 Task: Add Organic Valley Organic Sliced White American Cheese to the cart.
Action: Mouse pressed left at (20, 85)
Screenshot: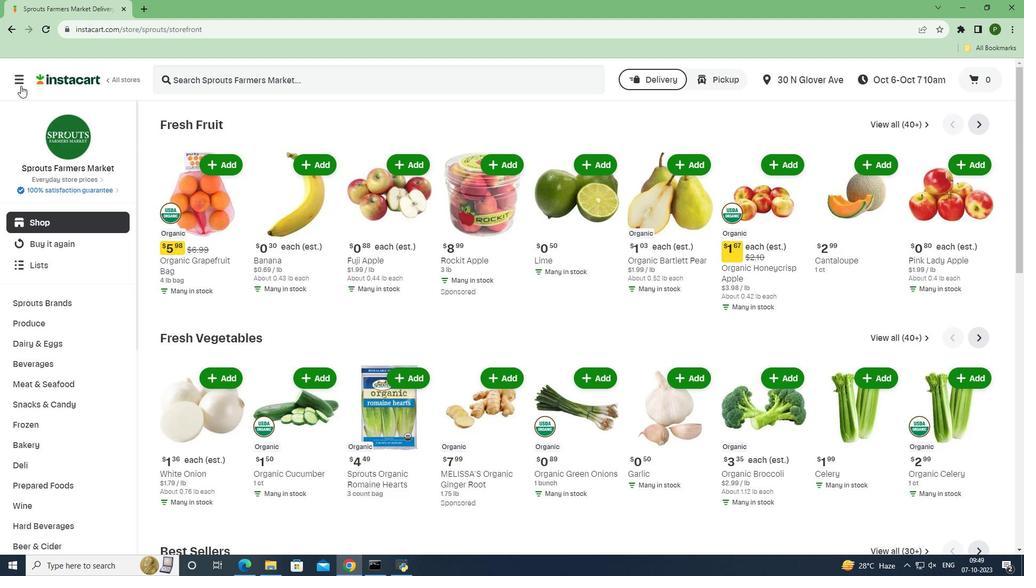 
Action: Mouse moved to (29, 279)
Screenshot: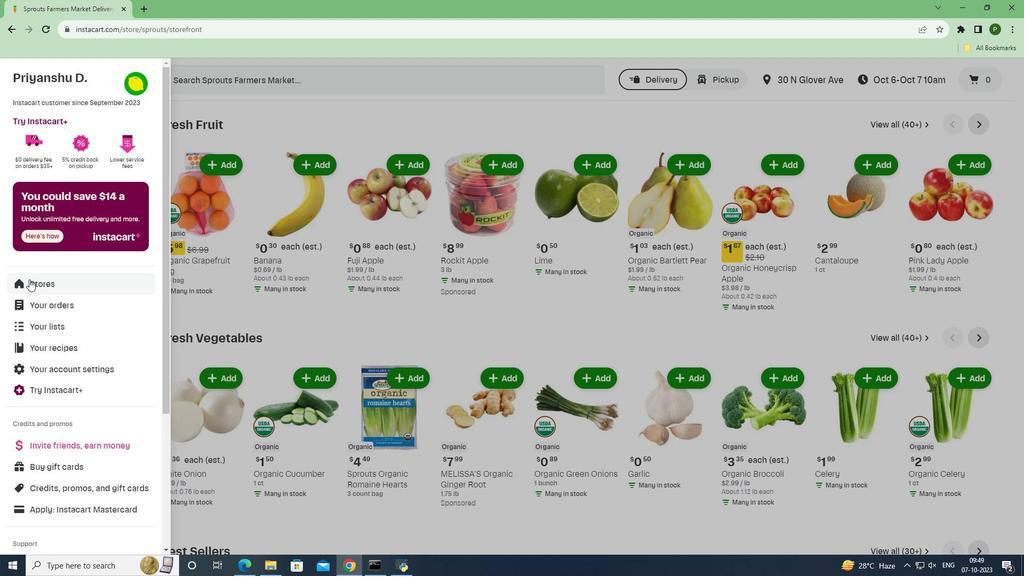 
Action: Mouse pressed left at (29, 279)
Screenshot: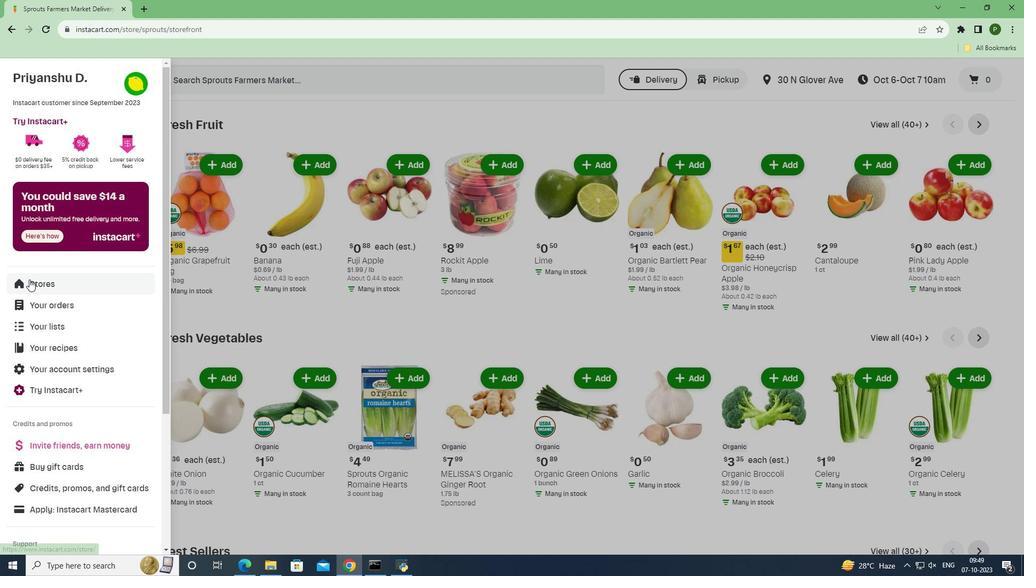 
Action: Mouse moved to (243, 123)
Screenshot: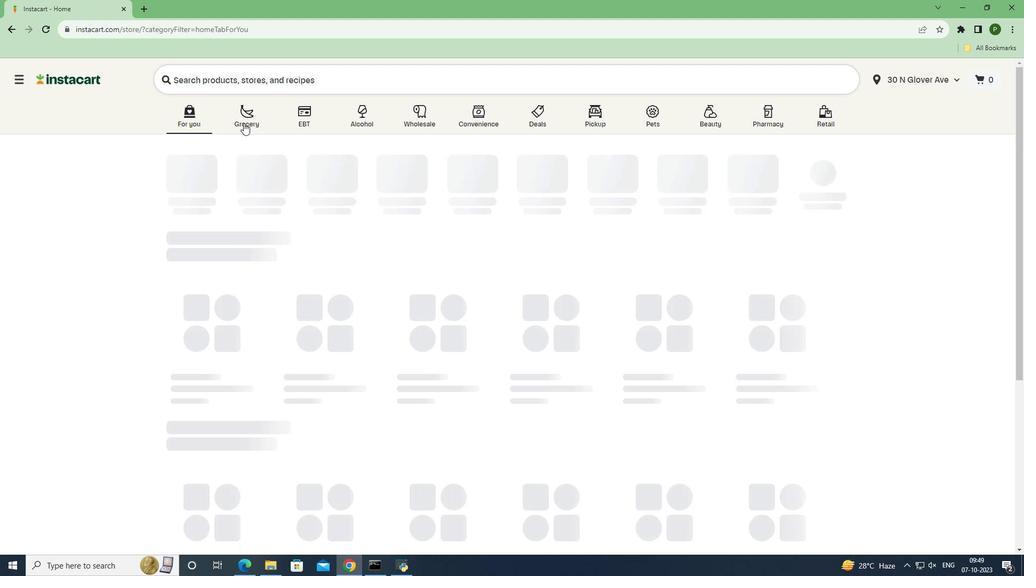 
Action: Mouse pressed left at (243, 123)
Screenshot: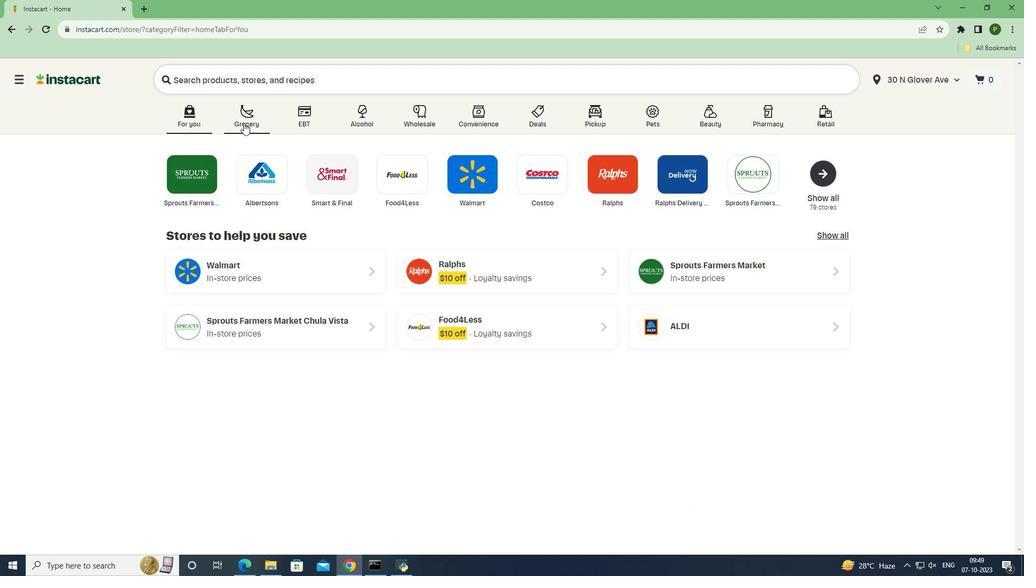 
Action: Mouse moved to (427, 245)
Screenshot: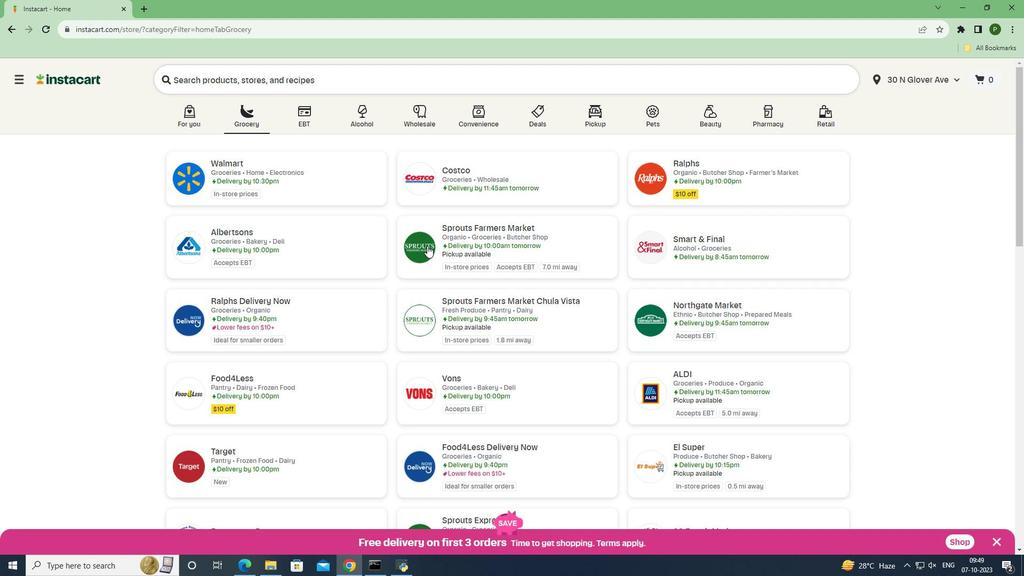 
Action: Mouse pressed left at (427, 245)
Screenshot: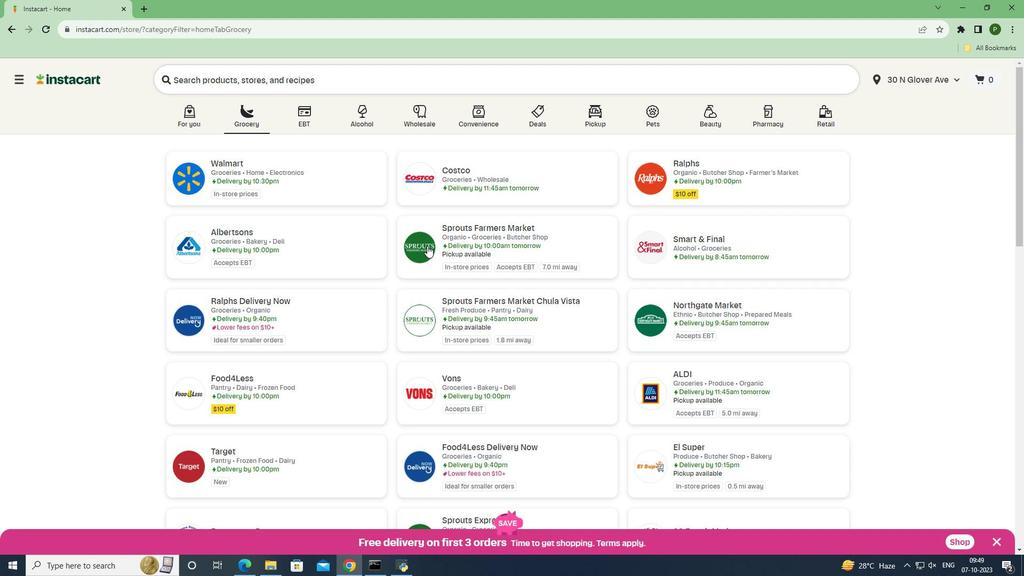 
Action: Mouse moved to (51, 341)
Screenshot: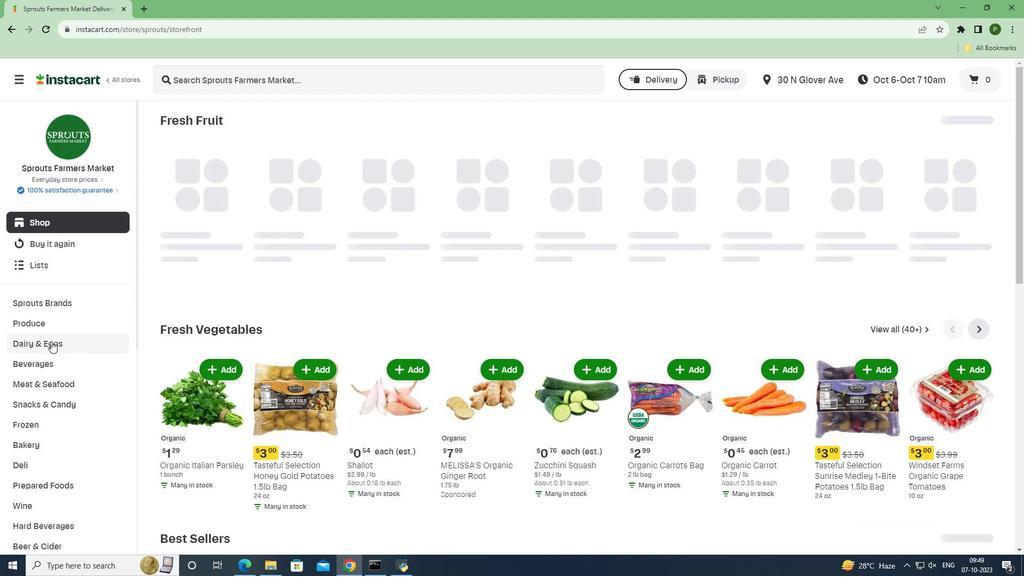 
Action: Mouse pressed left at (51, 341)
Screenshot: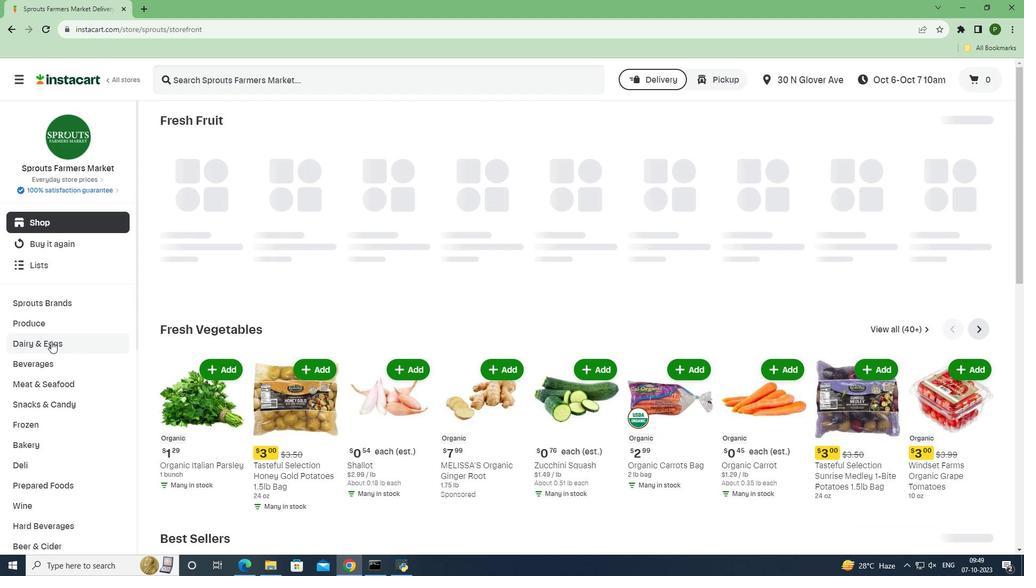 
Action: Mouse moved to (43, 385)
Screenshot: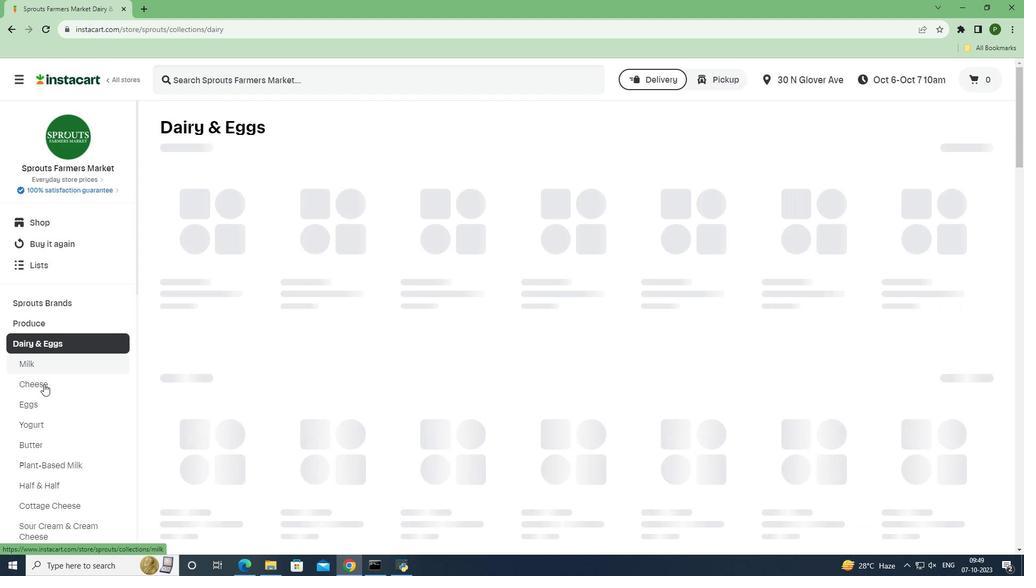 
Action: Mouse pressed left at (43, 385)
Screenshot: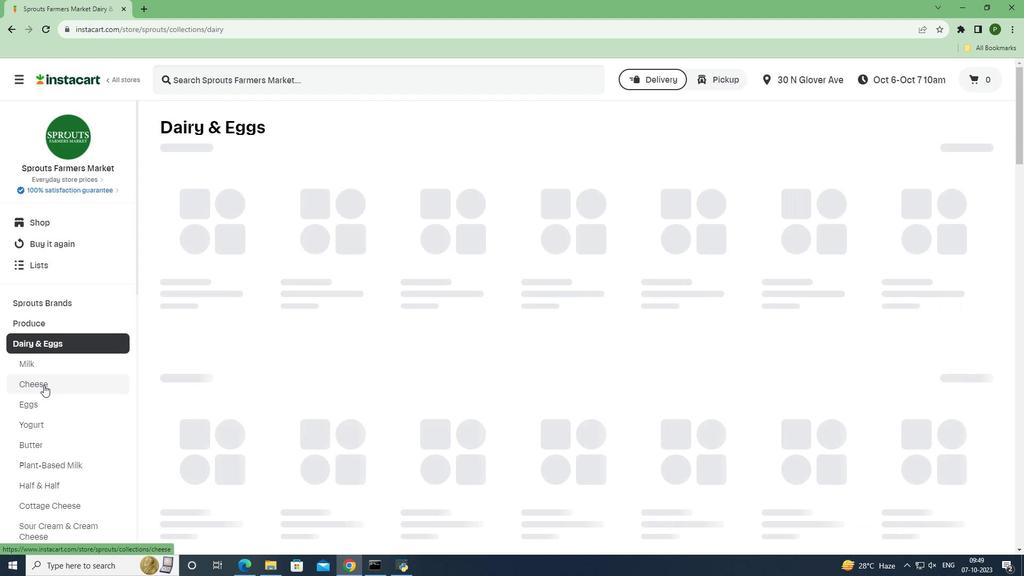 
Action: Mouse moved to (201, 80)
Screenshot: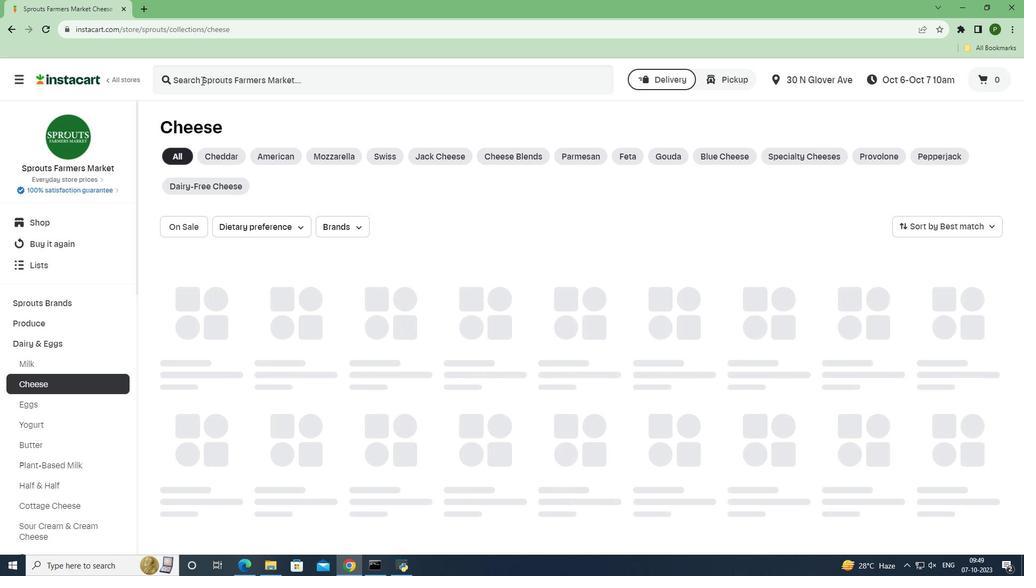 
Action: Mouse pressed left at (201, 80)
Screenshot: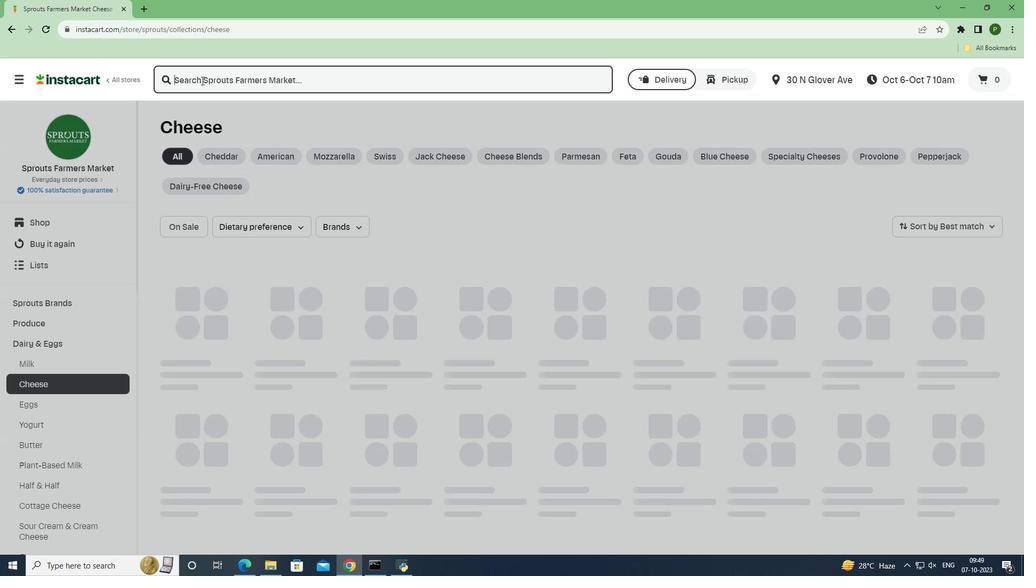 
Action: Key pressed <Key.caps_lock>O<Key.caps_lock>rganic<Key.space><Key.caps_lock>V<Key.caps_lock>alley<Key.space><Key.caps_lock>O<Key.caps_lock>rganic<Key.space><Key.caps_lock>S<Key.caps_lock>liced<Key.space><Key.caps_lock>WE<Key.caps_lock><Key.backspace>hite<Key.space><Key.caps_lock>A<Key.caps_lock>merican<Key.space><Key.caps_lock>C<Key.caps_lock>heese<Key.space><Key.enter>
Screenshot: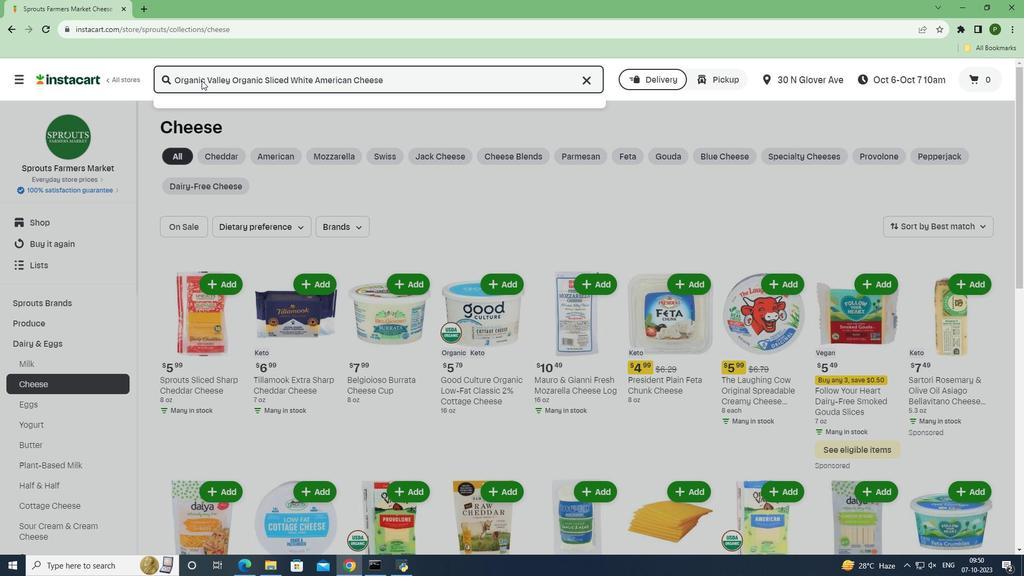 
Action: Mouse moved to (605, 189)
Screenshot: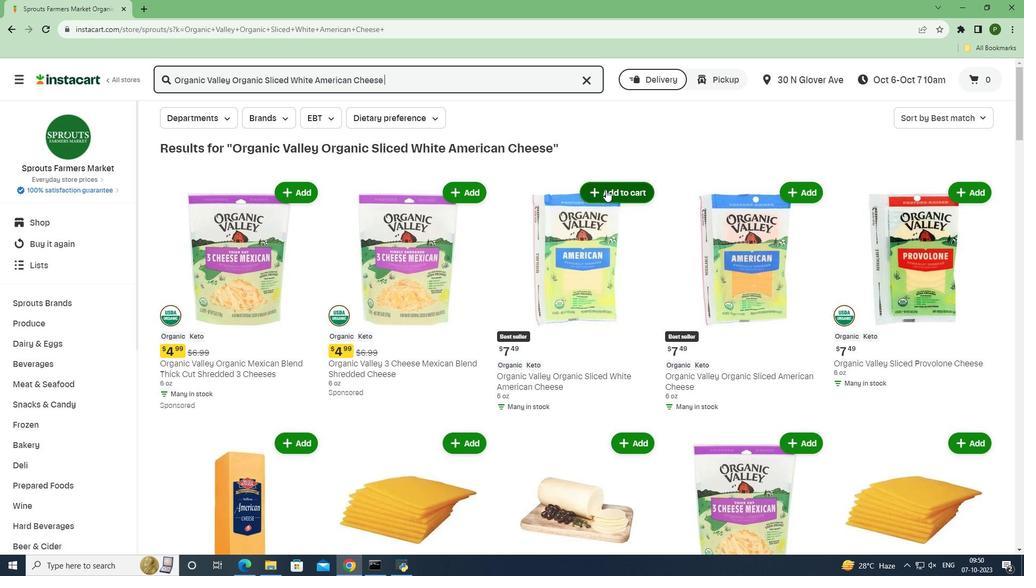 
Action: Mouse pressed left at (605, 189)
Screenshot: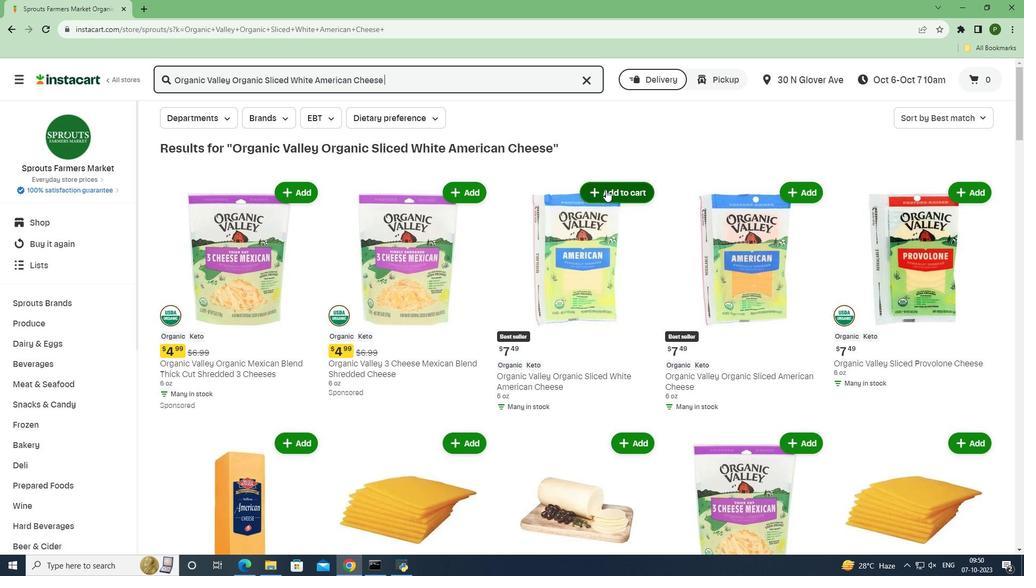 
Action: Mouse moved to (648, 261)
Screenshot: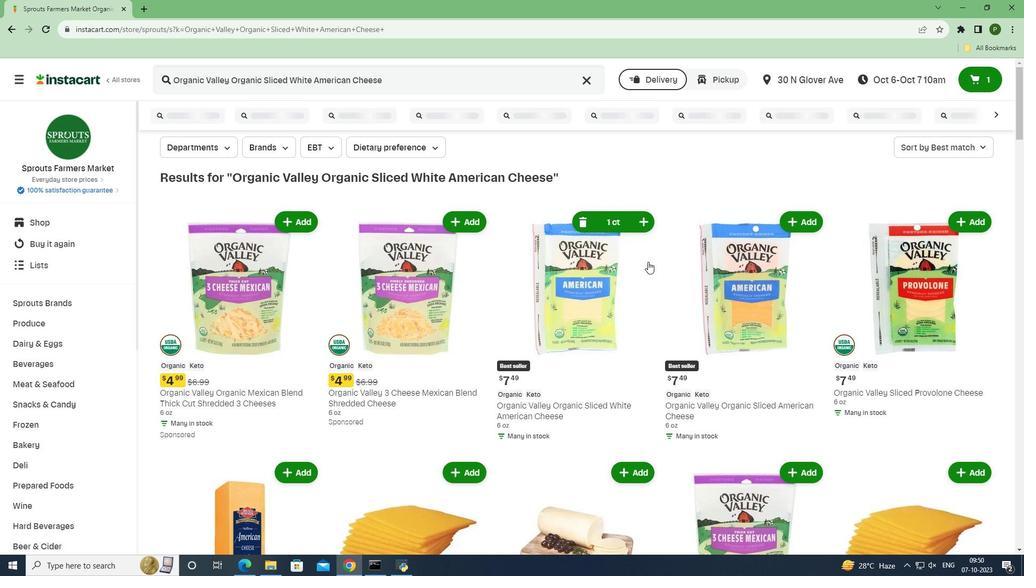 
